 Task: Plan the quickest route from San Francisco to Point Reyes National Seashore.
Action: Mouse moved to (130, 94)
Screenshot: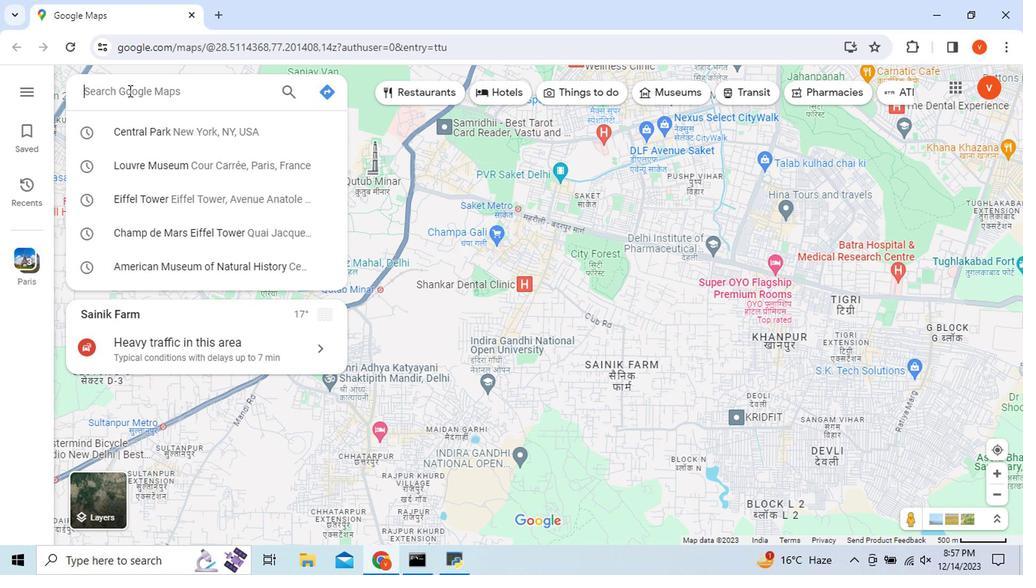 
Action: Mouse pressed left at (130, 94)
Screenshot: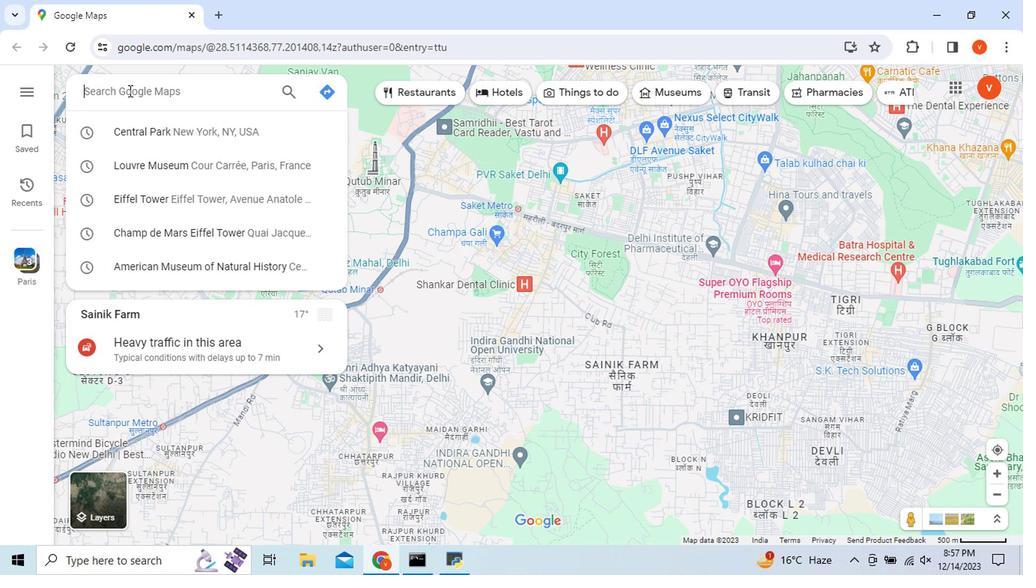 
Action: Mouse moved to (322, 96)
Screenshot: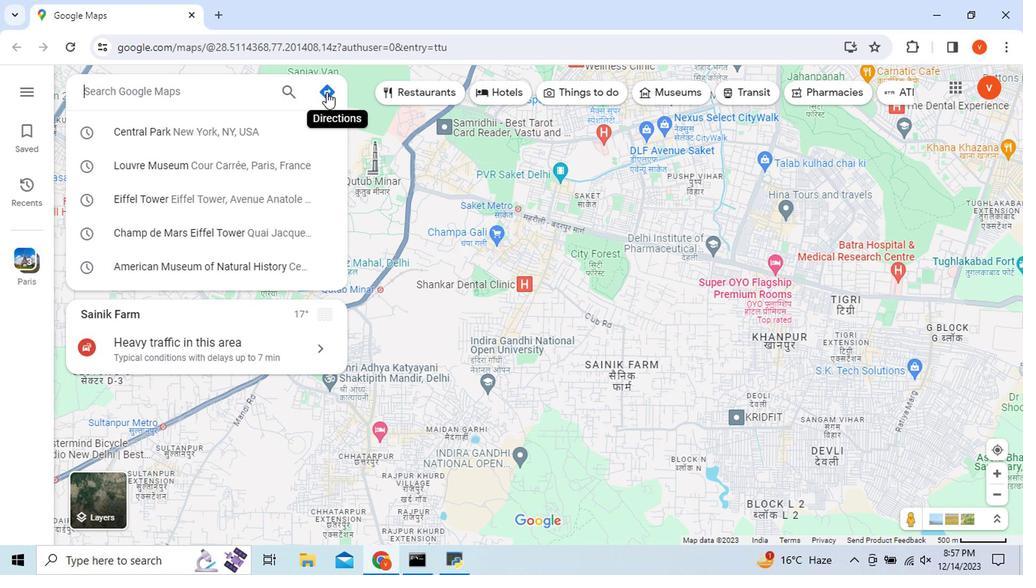 
Action: Mouse pressed left at (322, 96)
Screenshot: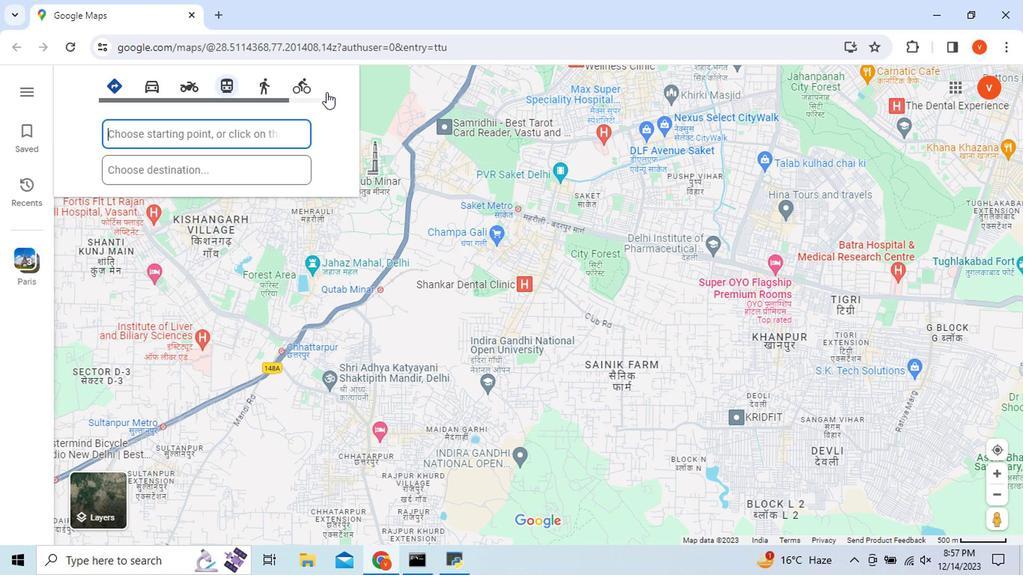 
Action: Key pressed <Key.shift>San<Key.space><Key.shift>Fra
Screenshot: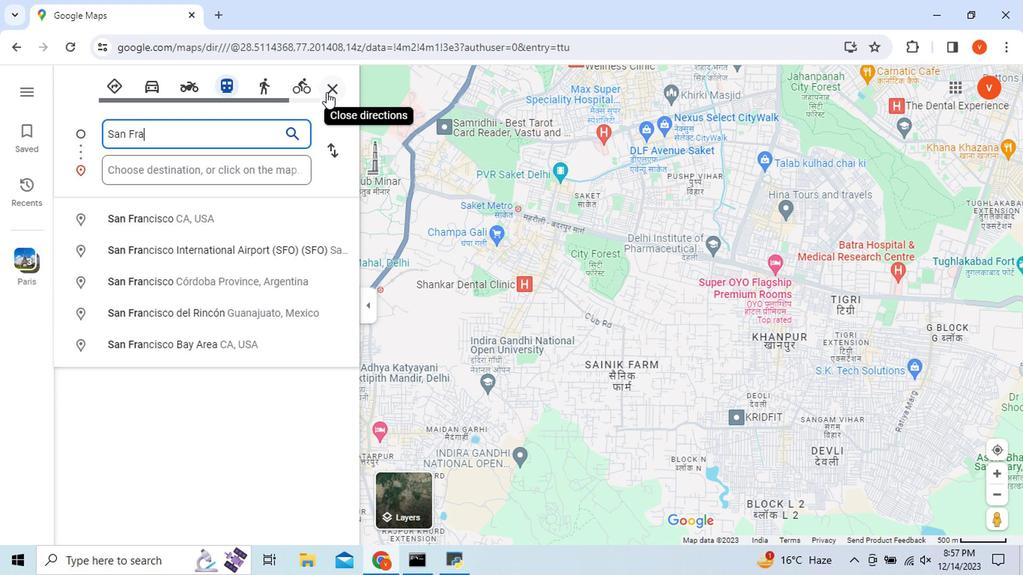 
Action: Mouse moved to (147, 220)
Screenshot: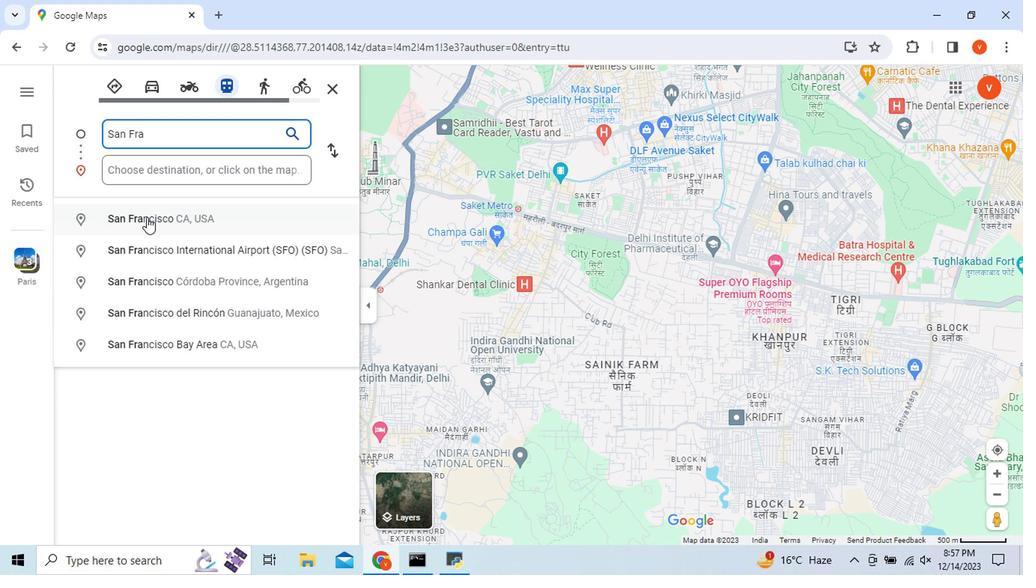 
Action: Mouse pressed left at (147, 220)
Screenshot: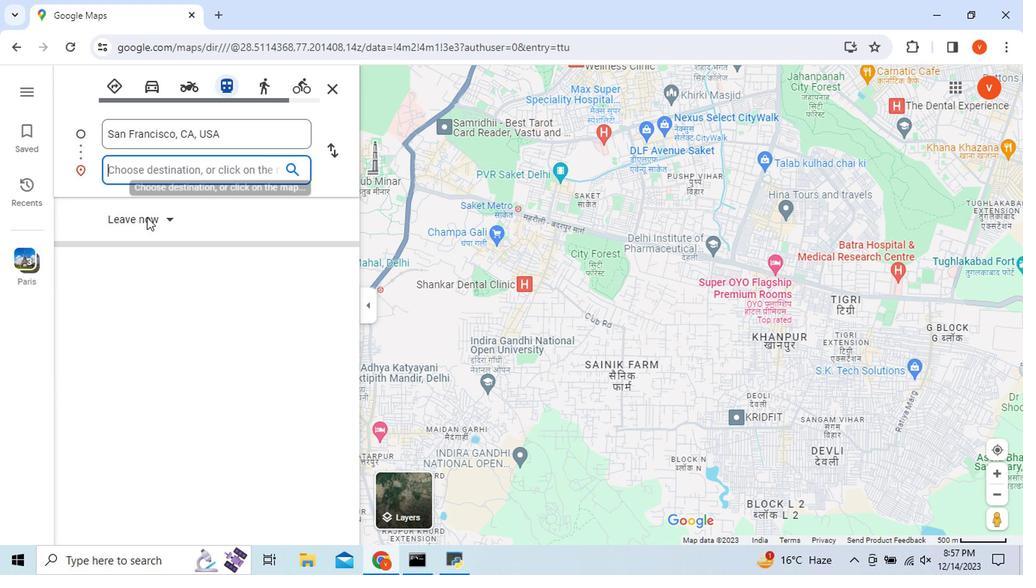 
Action: Mouse moved to (124, 173)
Screenshot: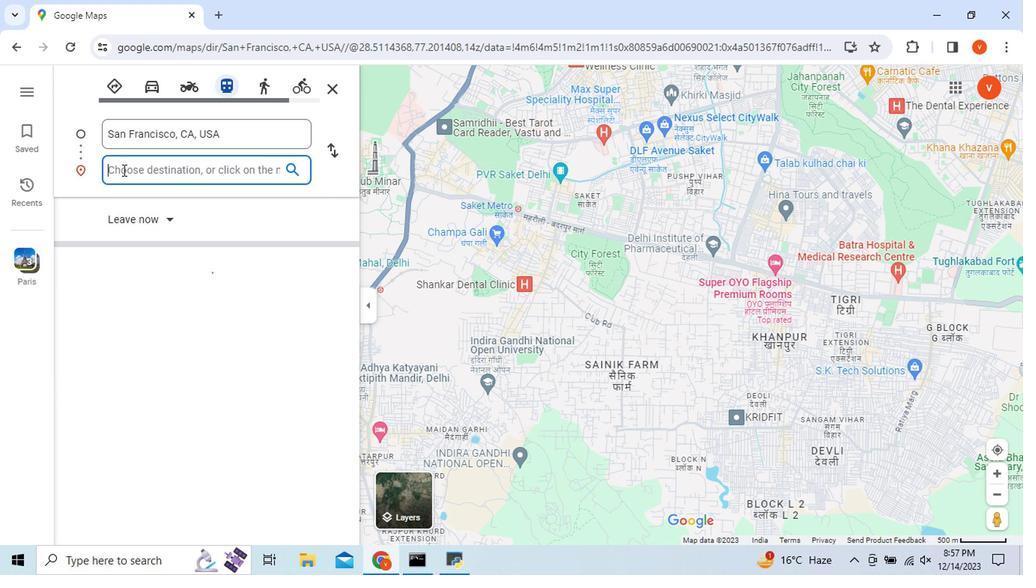 
Action: Mouse pressed left at (124, 173)
Screenshot: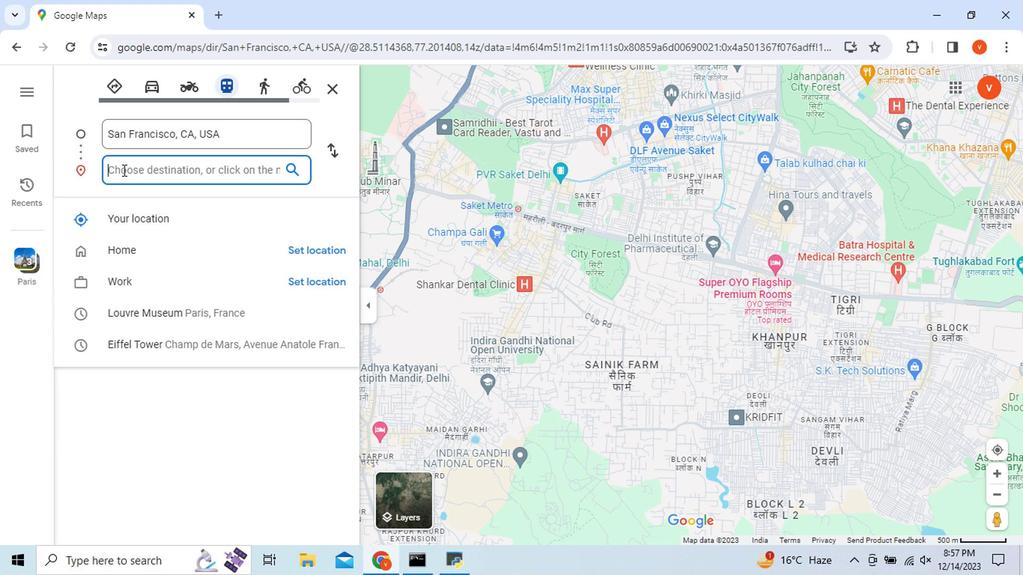 
Action: Key pressed <Key.shift_r>Point<Key.space><Key.shift>Re
Screenshot: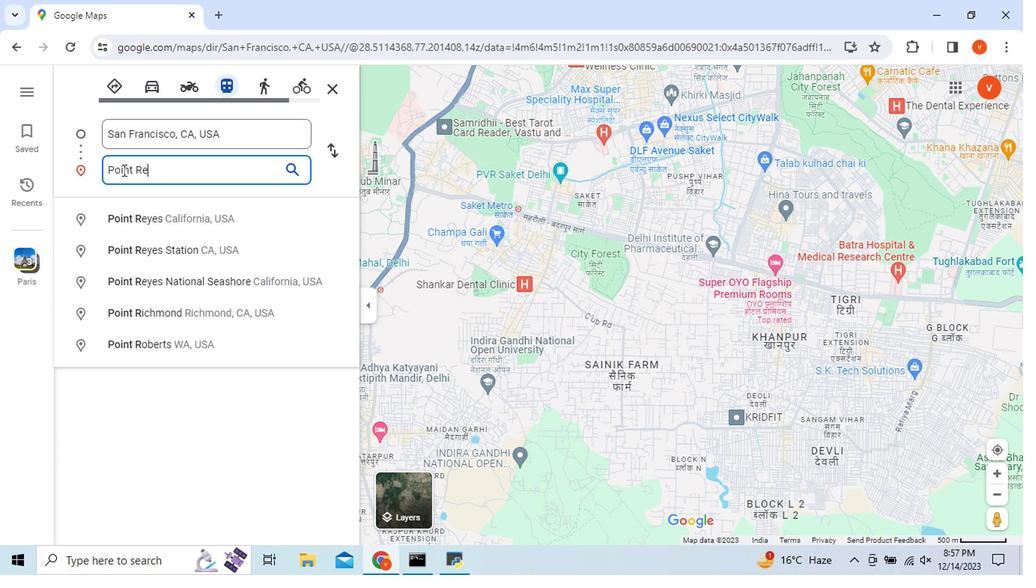 
Action: Mouse moved to (174, 283)
Screenshot: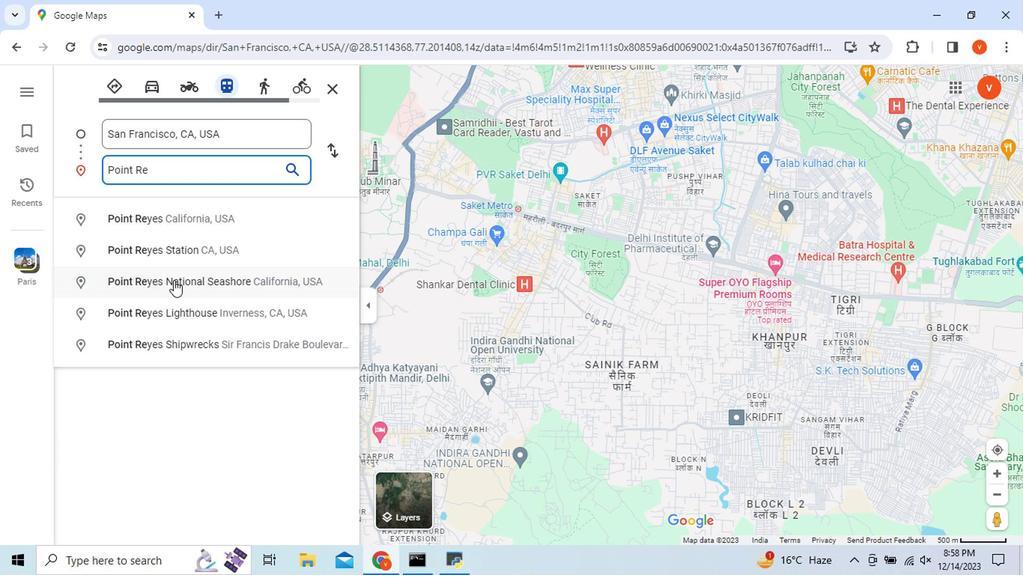 
Action: Mouse pressed left at (174, 283)
Screenshot: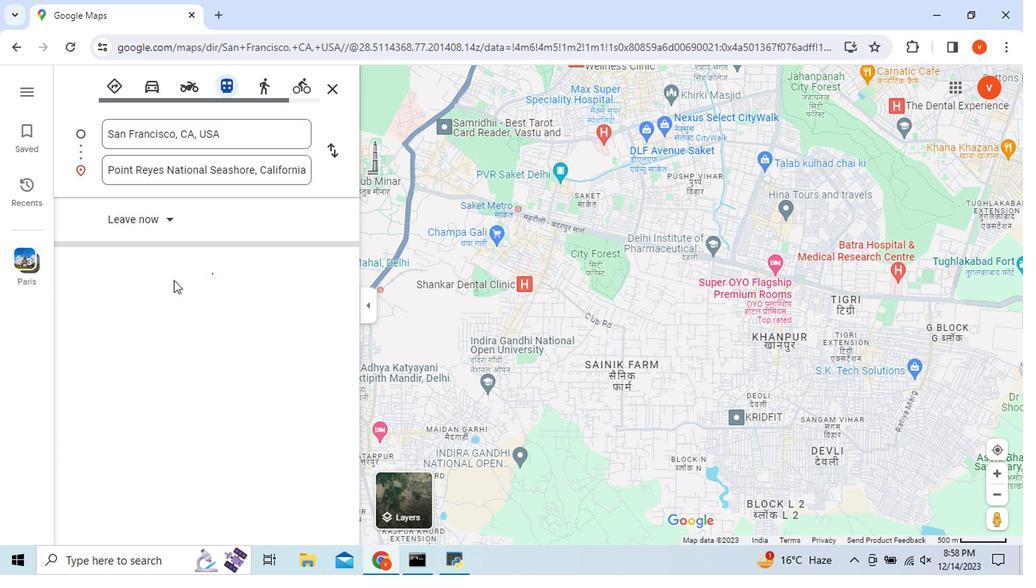 
Action: Mouse moved to (631, 410)
Screenshot: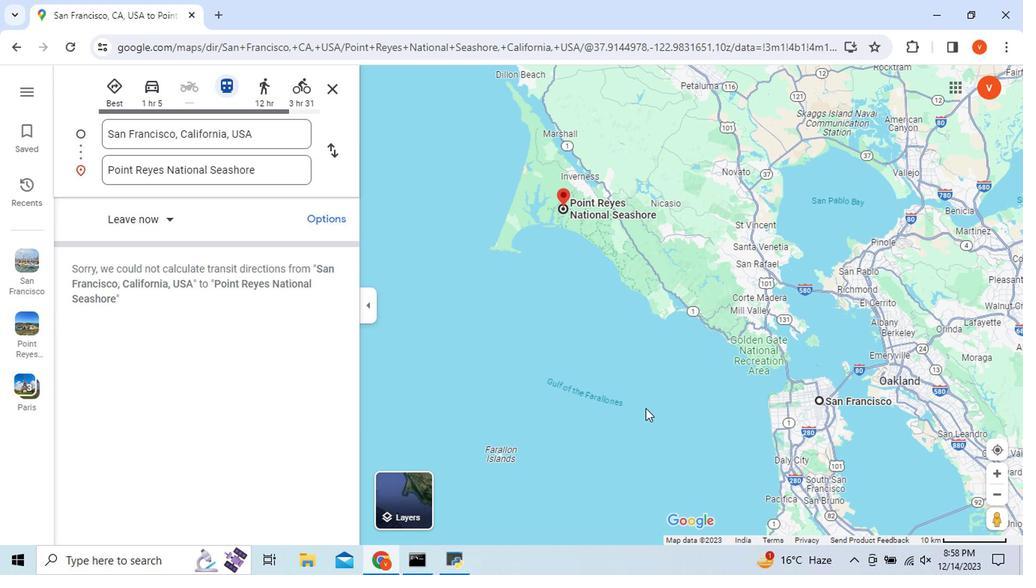 
